 Task: Add Lightlife Smart Bacon Veggie Bacon Strips to the cart.
Action: Mouse moved to (10, 59)
Screenshot: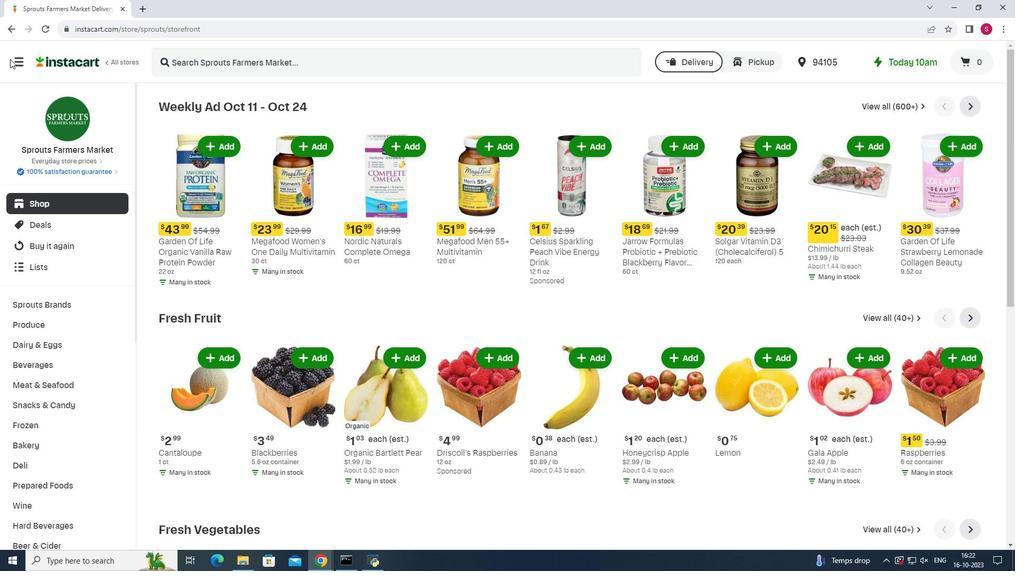 
Action: Mouse pressed left at (10, 59)
Screenshot: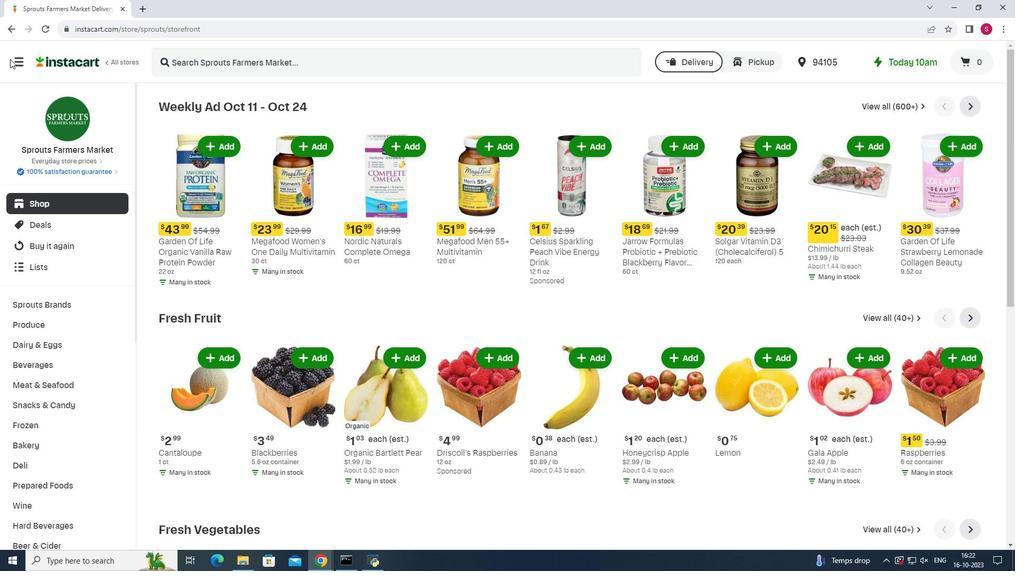 
Action: Mouse moved to (17, 61)
Screenshot: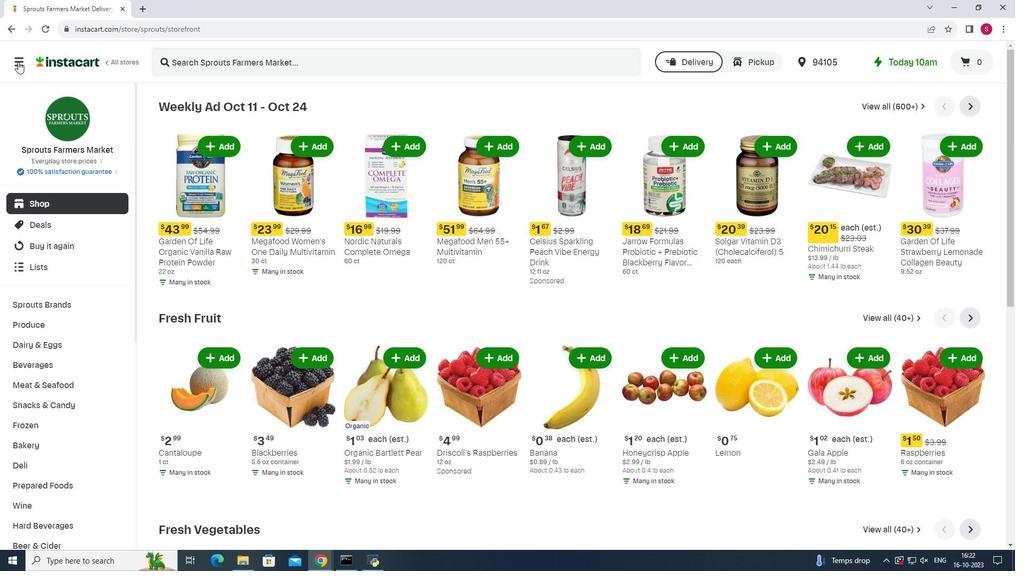 
Action: Mouse pressed left at (17, 61)
Screenshot: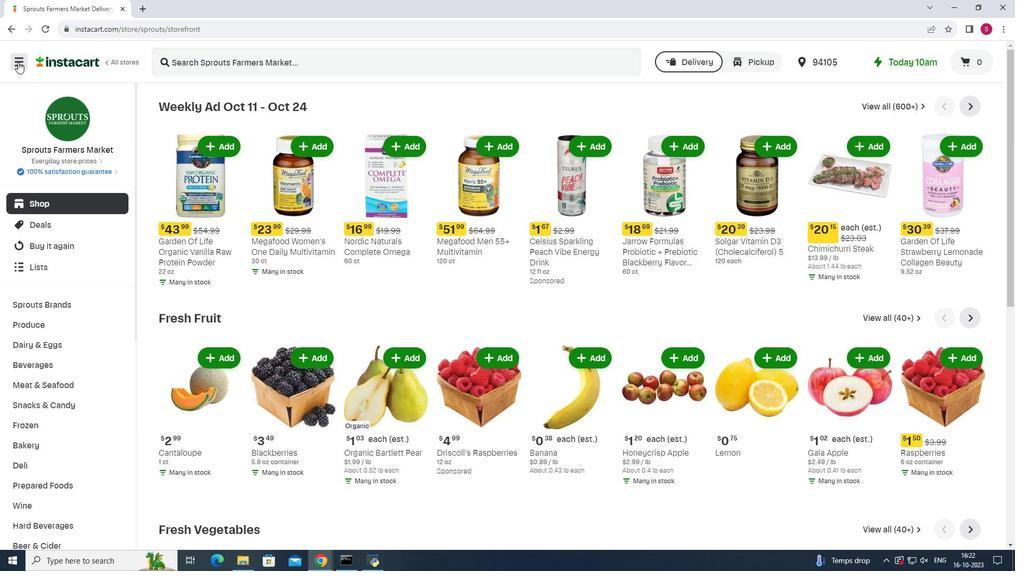 
Action: Mouse moved to (60, 277)
Screenshot: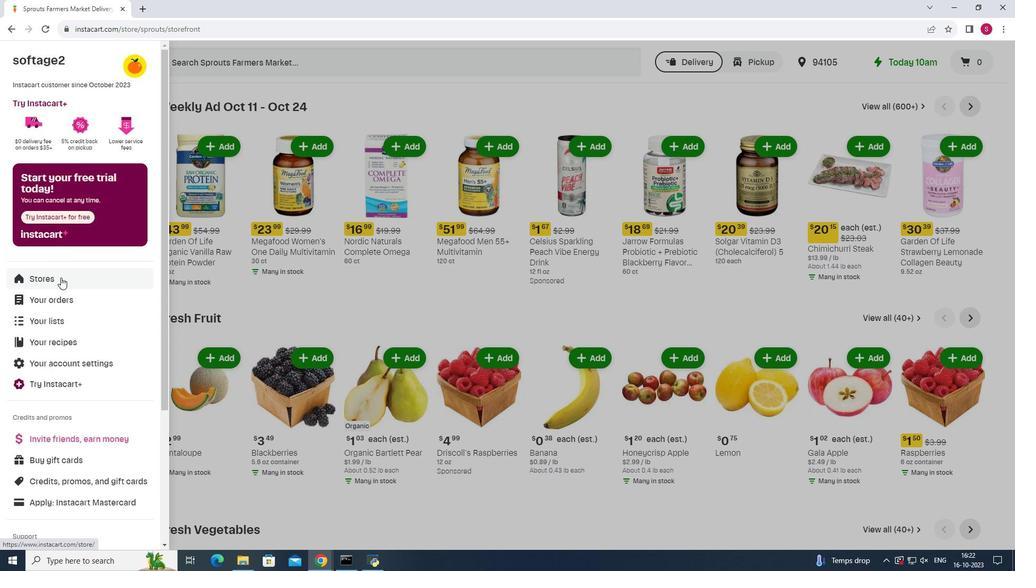 
Action: Mouse pressed left at (60, 277)
Screenshot: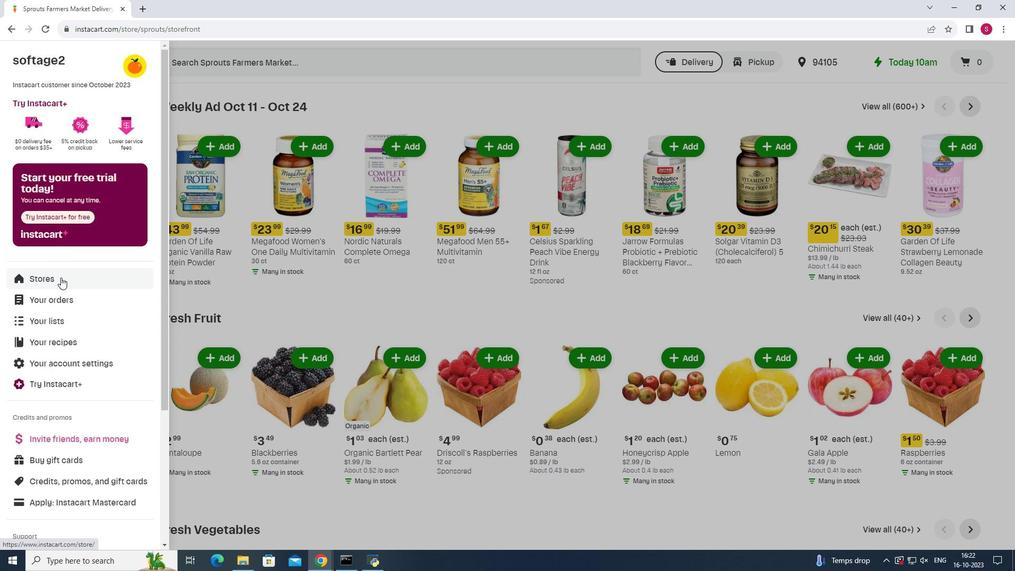 
Action: Mouse moved to (241, 87)
Screenshot: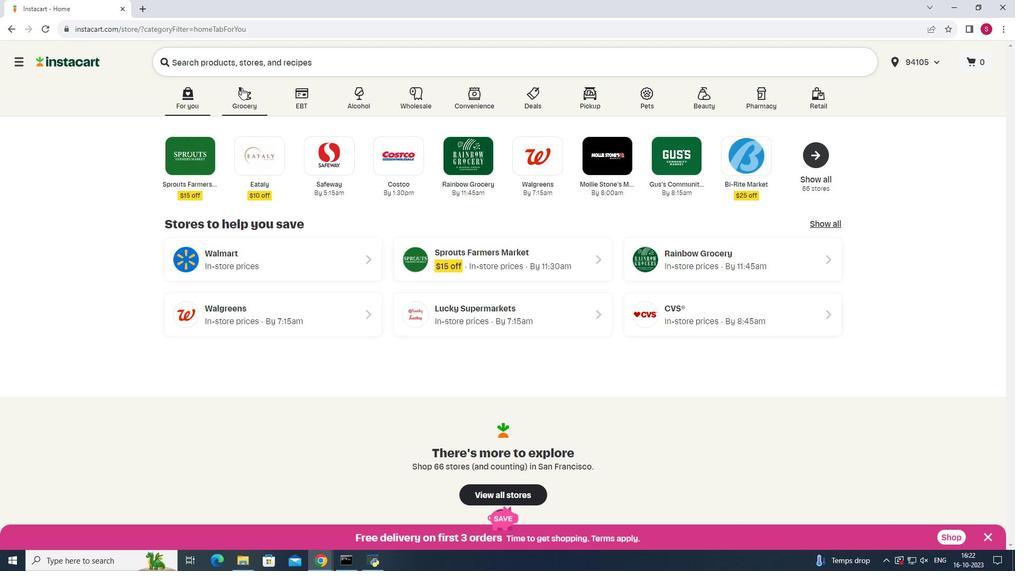 
Action: Mouse pressed left at (241, 87)
Screenshot: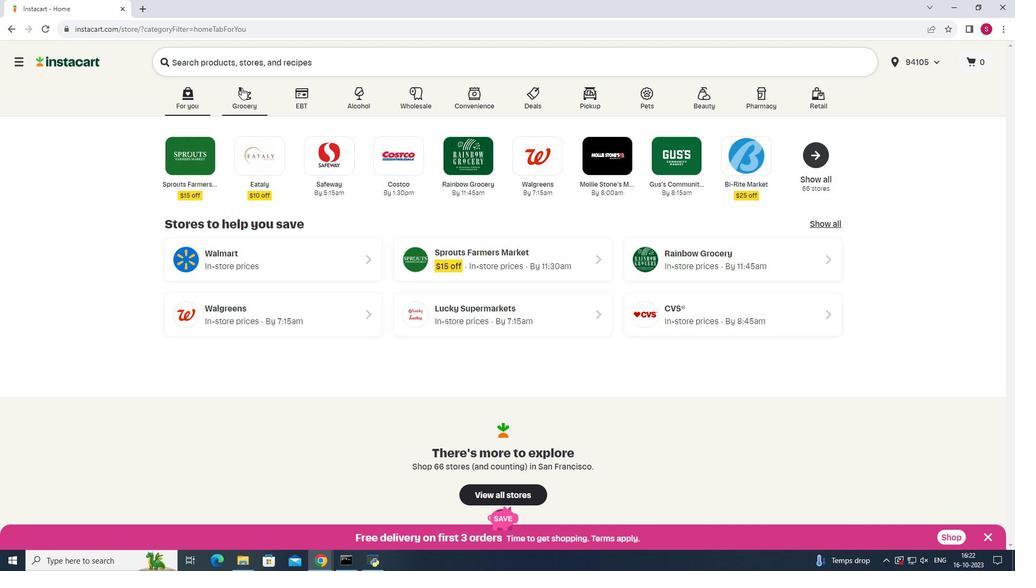 
Action: Mouse moved to (744, 150)
Screenshot: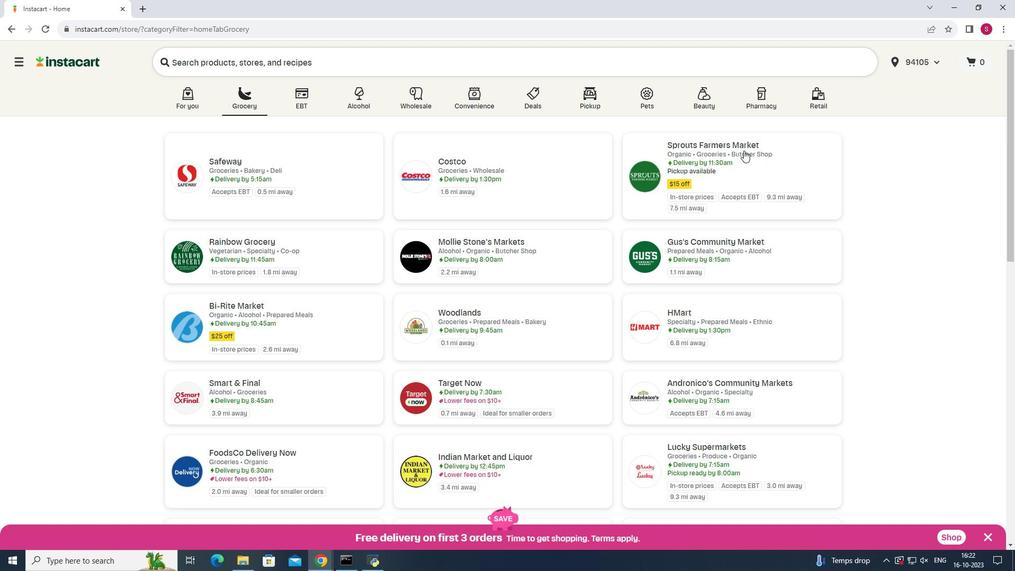 
Action: Mouse pressed left at (744, 150)
Screenshot: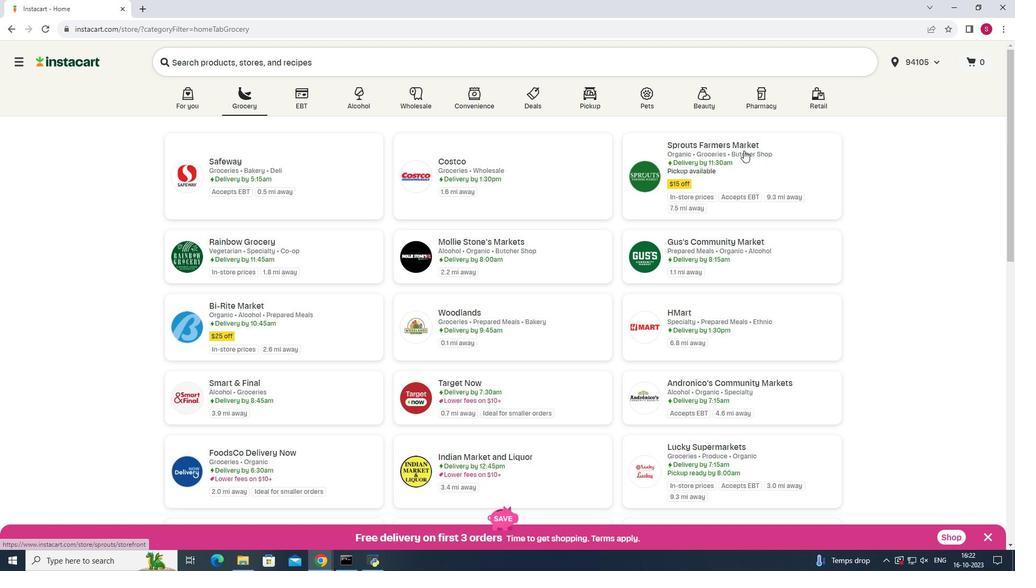 
Action: Mouse moved to (65, 386)
Screenshot: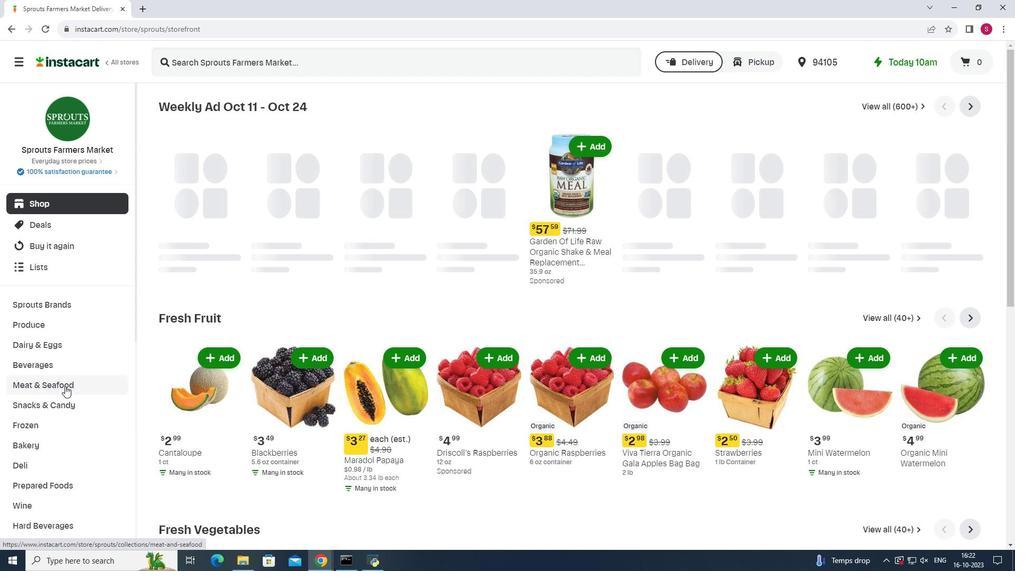 
Action: Mouse pressed left at (65, 386)
Screenshot: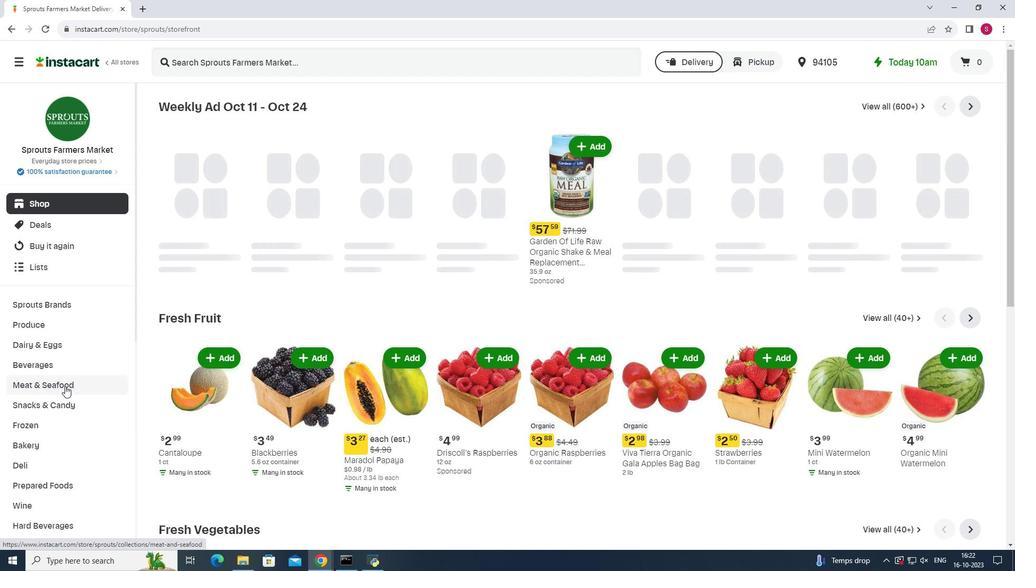 
Action: Mouse pressed left at (65, 386)
Screenshot: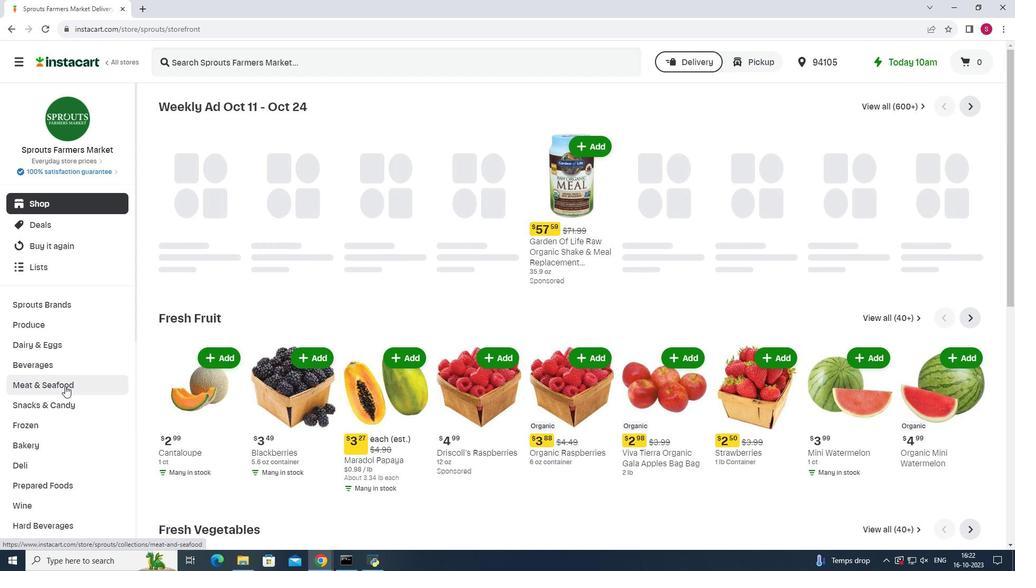 
Action: Mouse moved to (769, 131)
Screenshot: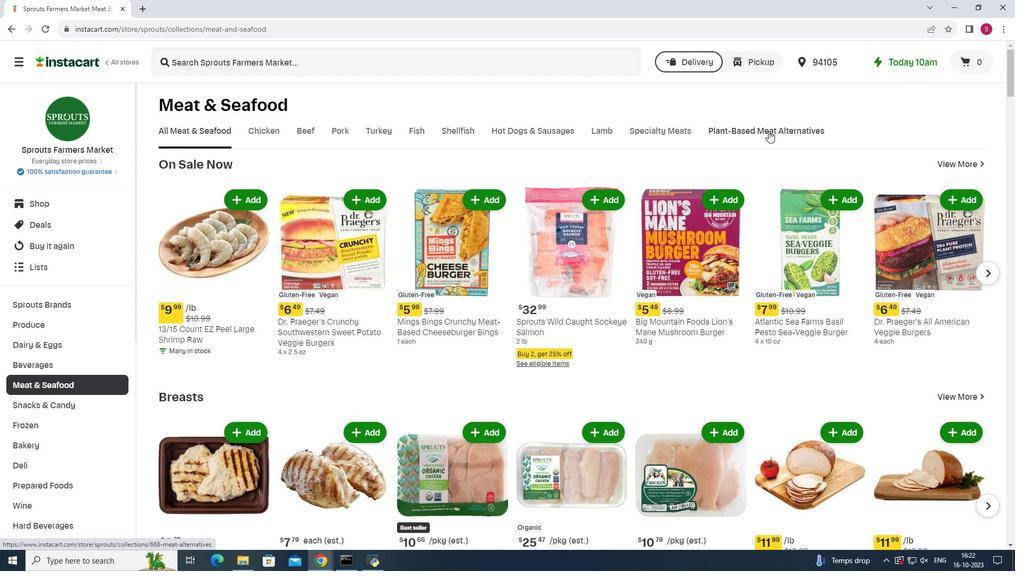 
Action: Mouse pressed left at (769, 131)
Screenshot: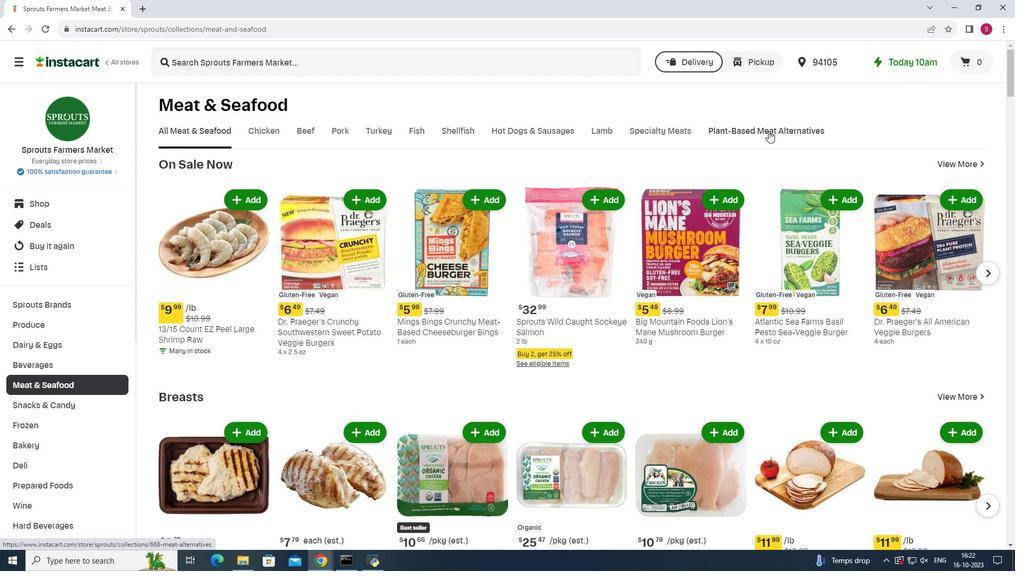 
Action: Mouse moved to (651, 176)
Screenshot: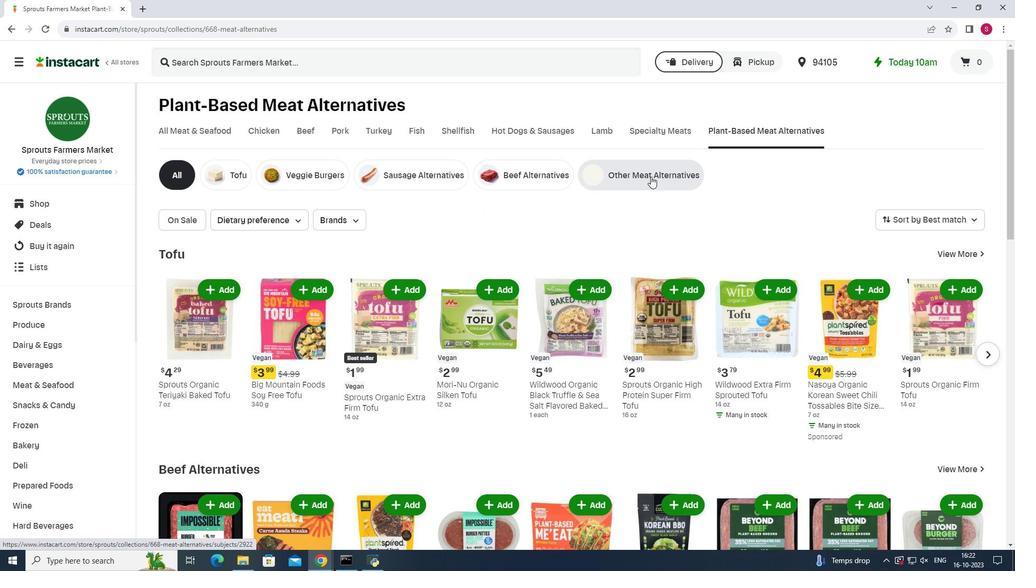
Action: Mouse pressed left at (651, 176)
Screenshot: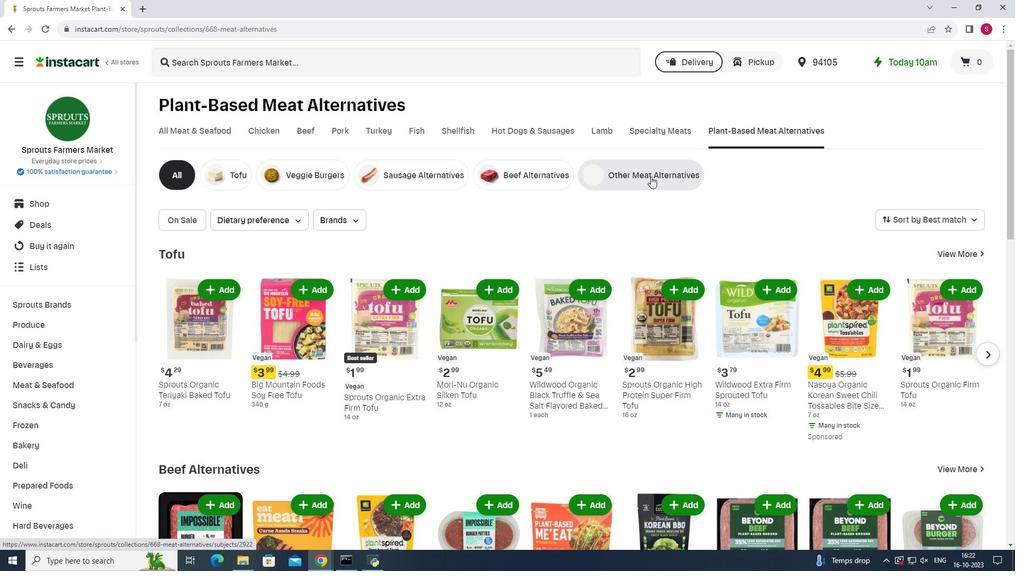 
Action: Mouse pressed left at (651, 176)
Screenshot: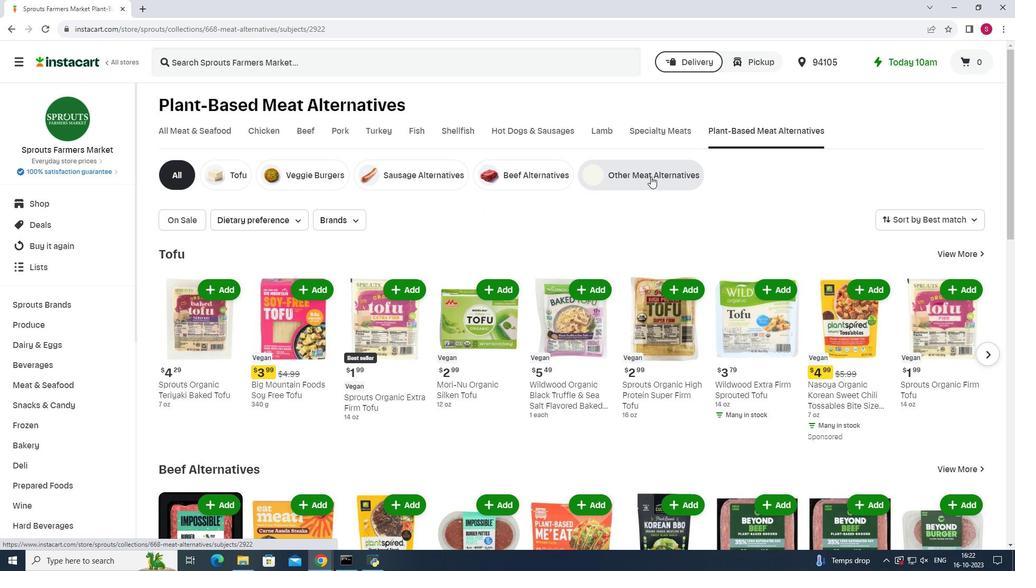 
Action: Mouse moved to (358, 62)
Screenshot: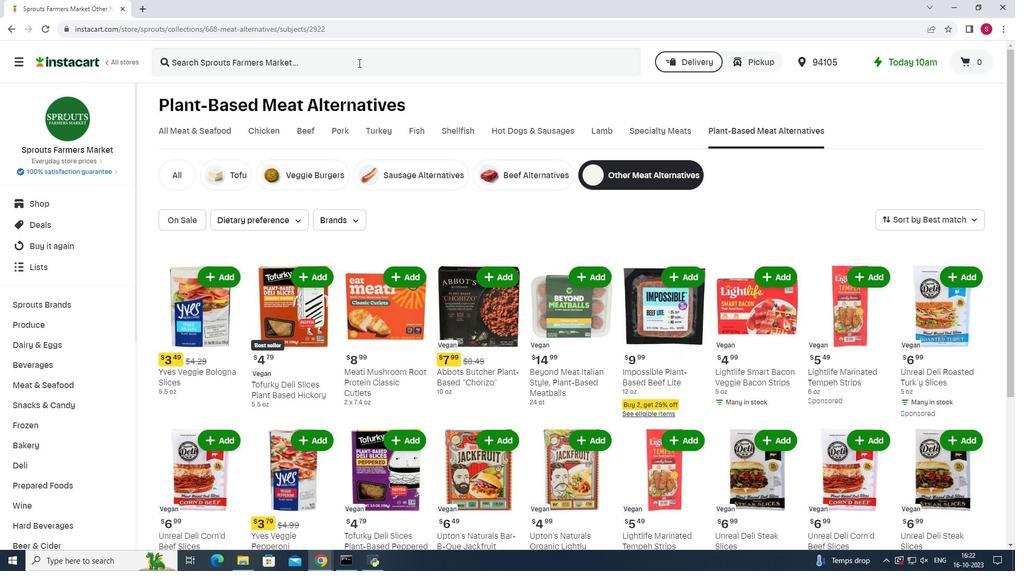 
Action: Mouse pressed left at (358, 62)
Screenshot: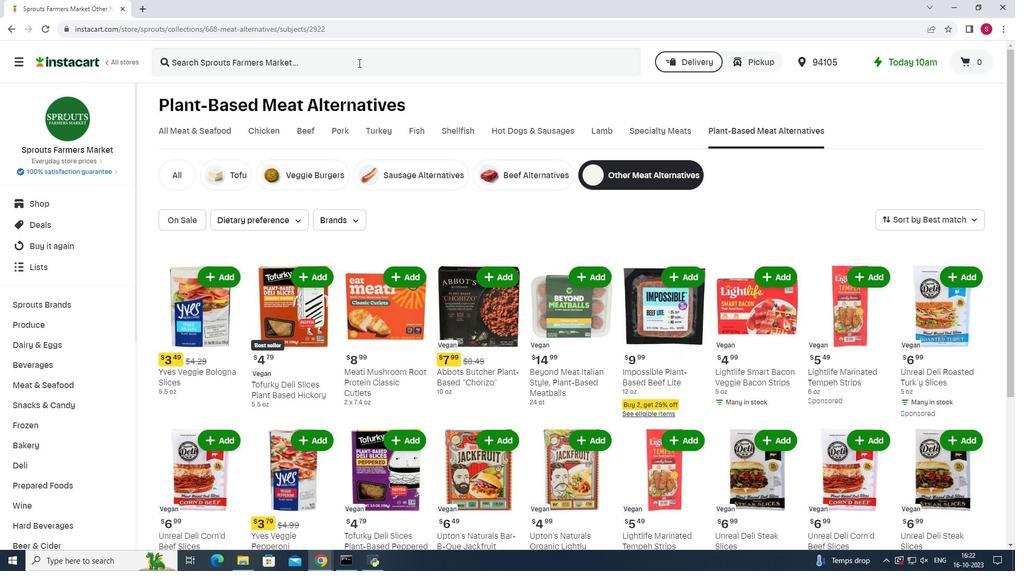 
Action: Key pressed <Key.shift>Lightlife<Key.space><Key.shift>Smart<Key.space><Key.shift>Bacon<Key.space><Key.shift>Veggie<Key.space><Key.shift>Bacon<Key.space><Key.shift>Strips<Key.enter>
Screenshot: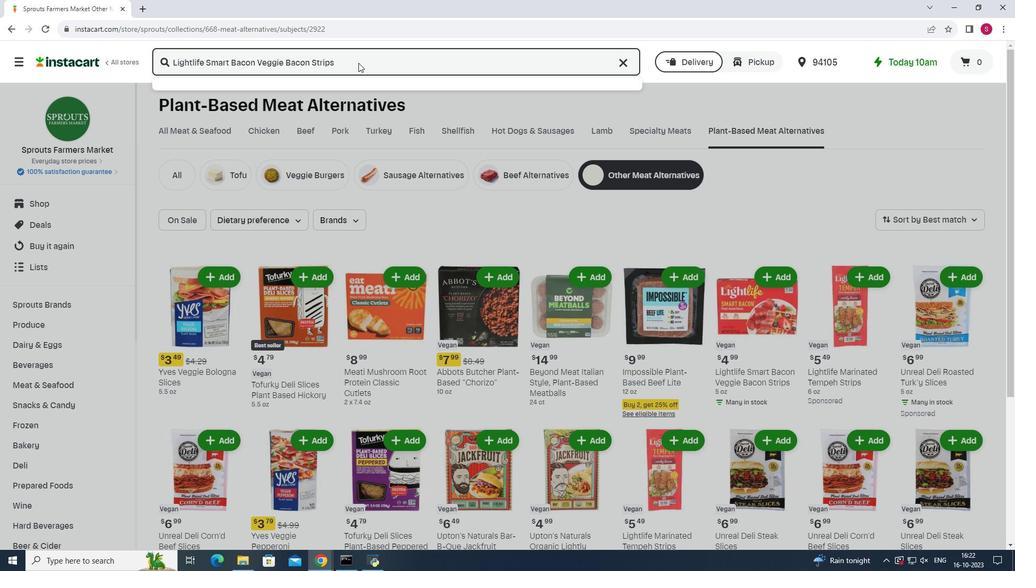 
Action: Mouse moved to (616, 165)
Screenshot: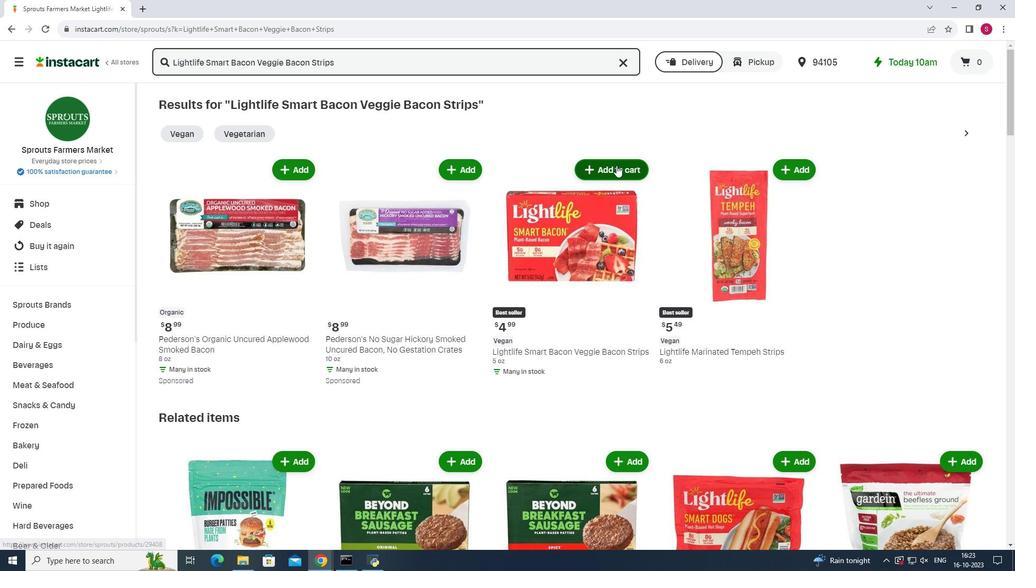 
Action: Mouse pressed left at (616, 165)
Screenshot: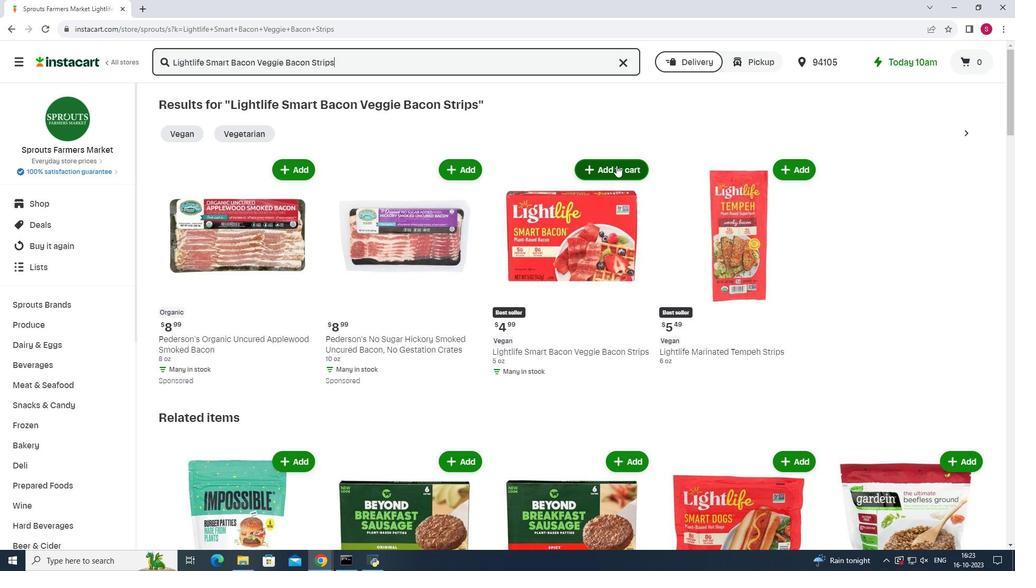 
Action: Mouse moved to (640, 151)
Screenshot: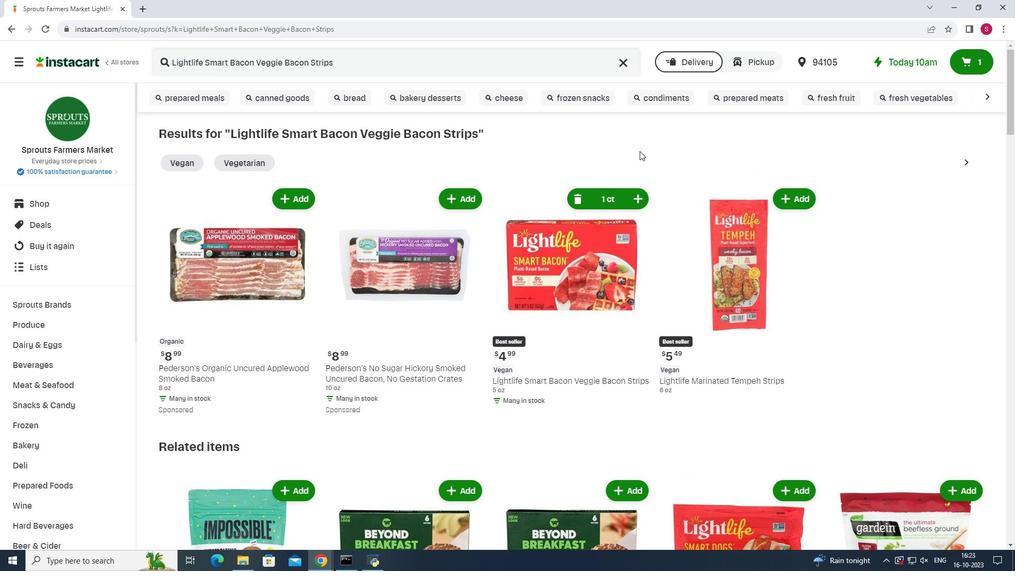 
